 Task: Learn more about your privacy.
Action: Mouse moved to (914, 121)
Screenshot: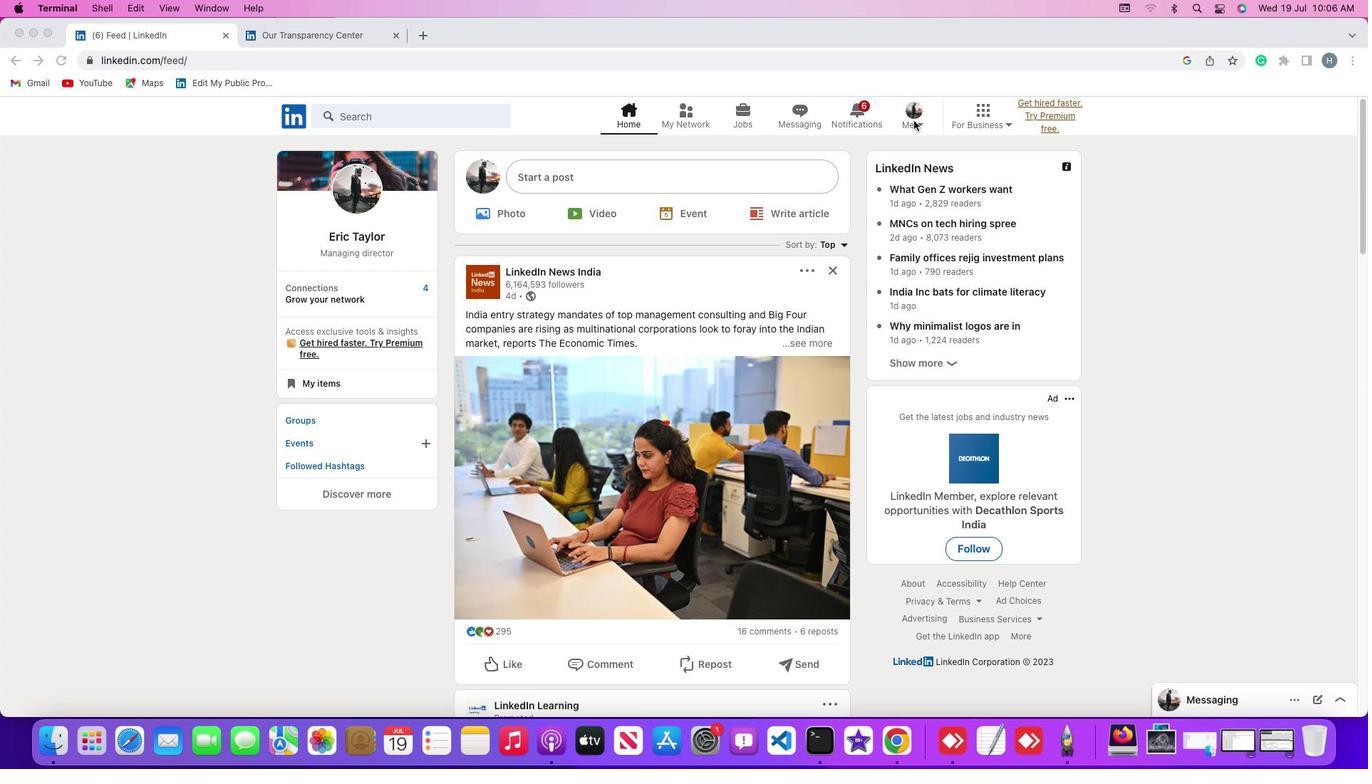 
Action: Mouse pressed left at (914, 121)
Screenshot: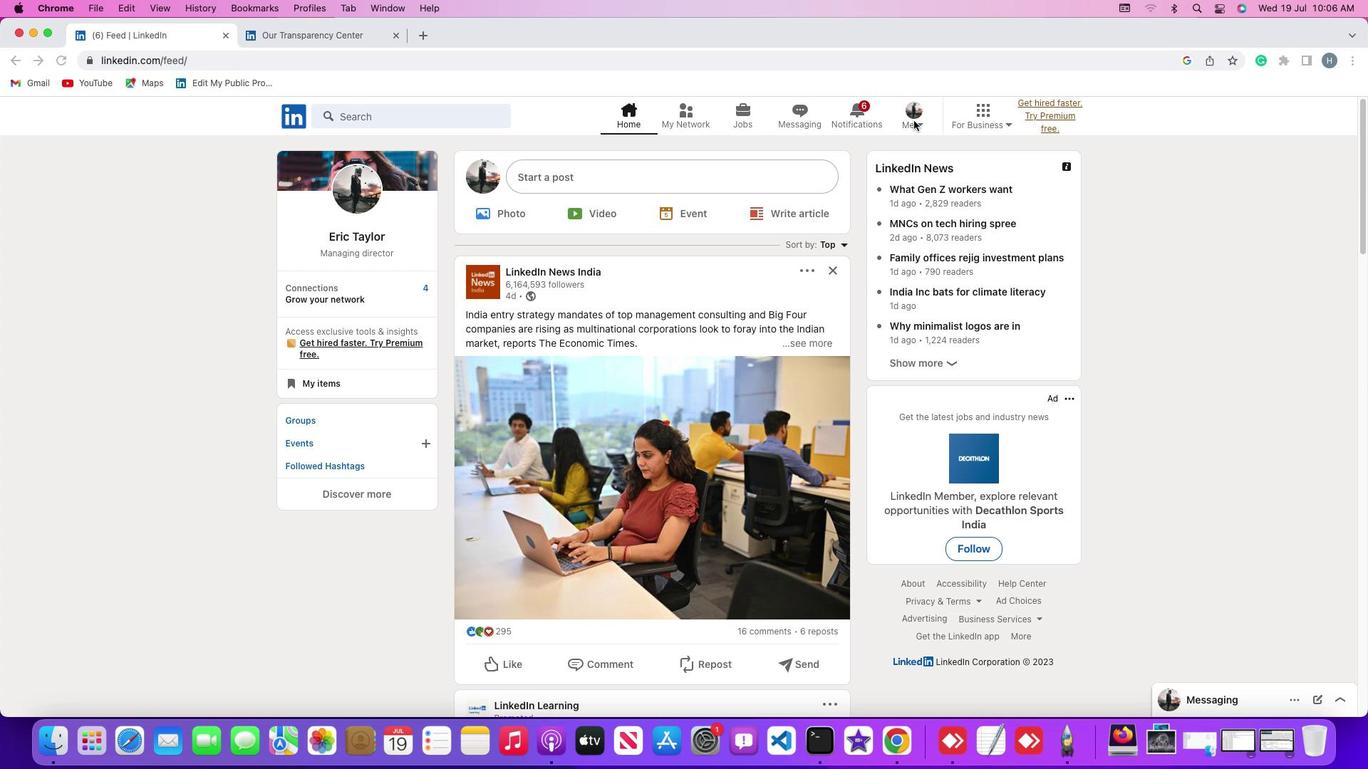 
Action: Mouse moved to (918, 121)
Screenshot: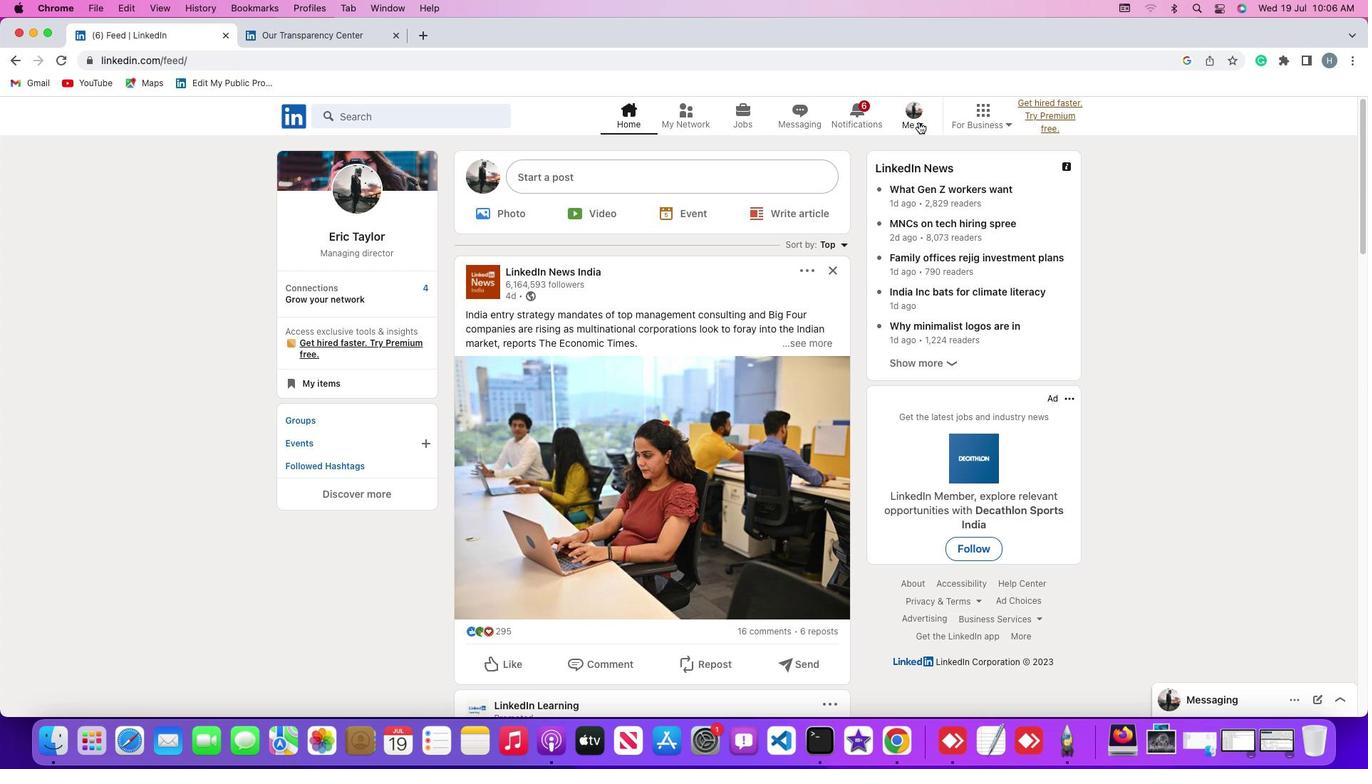 
Action: Mouse pressed left at (918, 121)
Screenshot: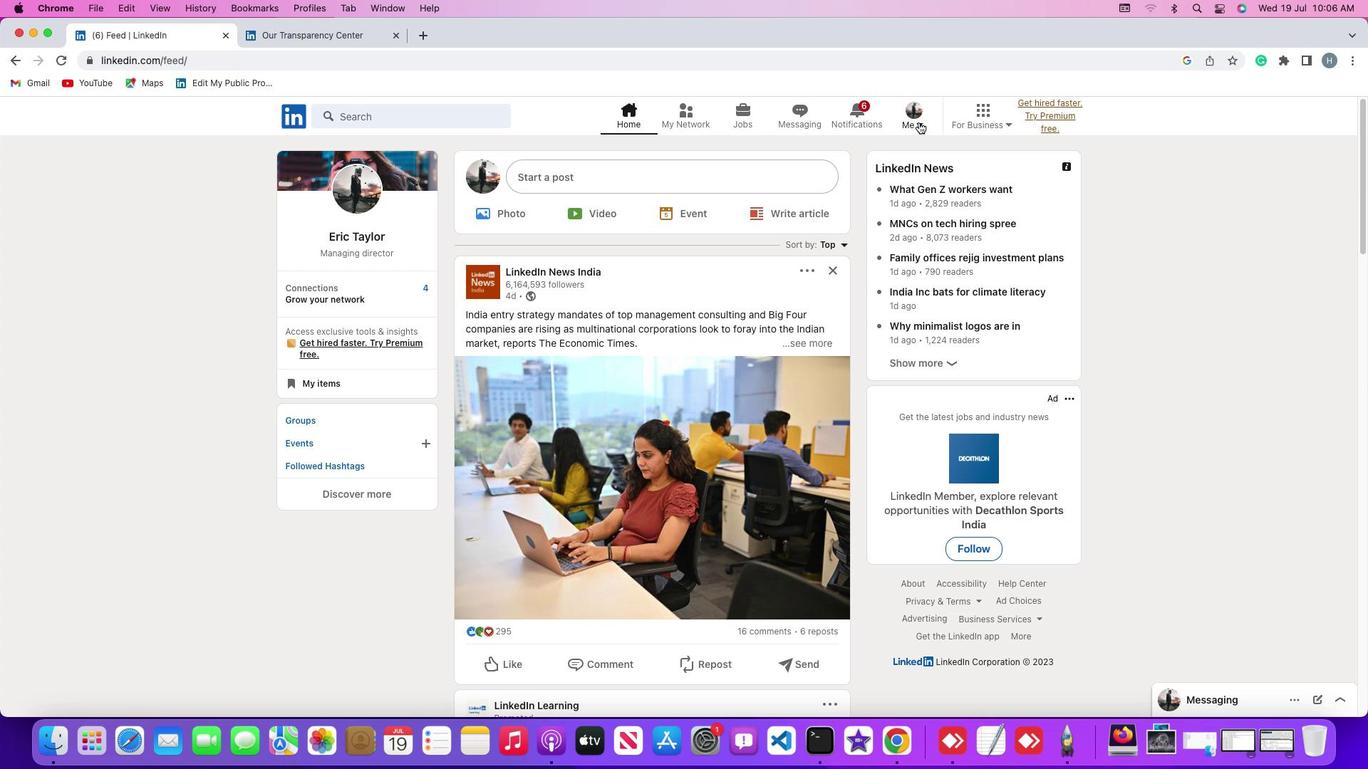 
Action: Mouse moved to (891, 197)
Screenshot: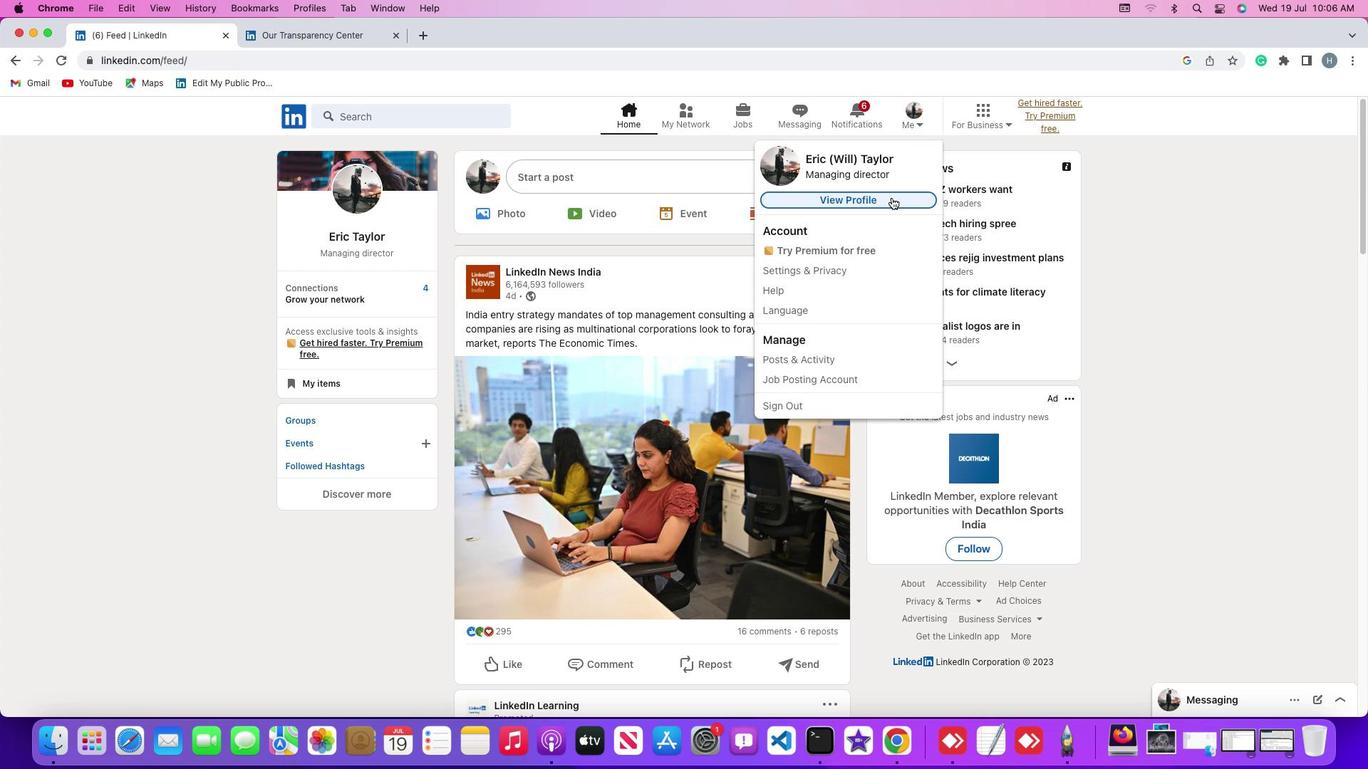 
Action: Mouse pressed left at (891, 197)
Screenshot: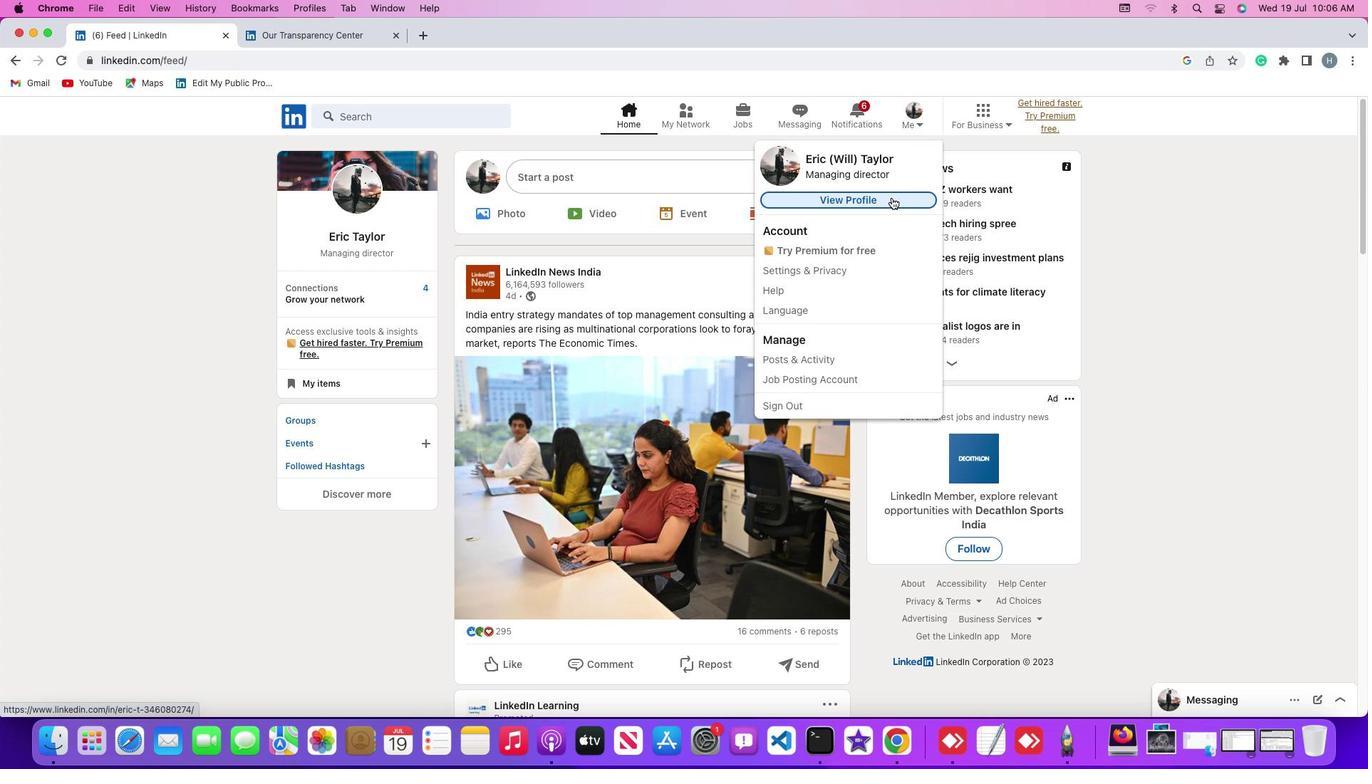 
Action: Mouse moved to (333, 429)
Screenshot: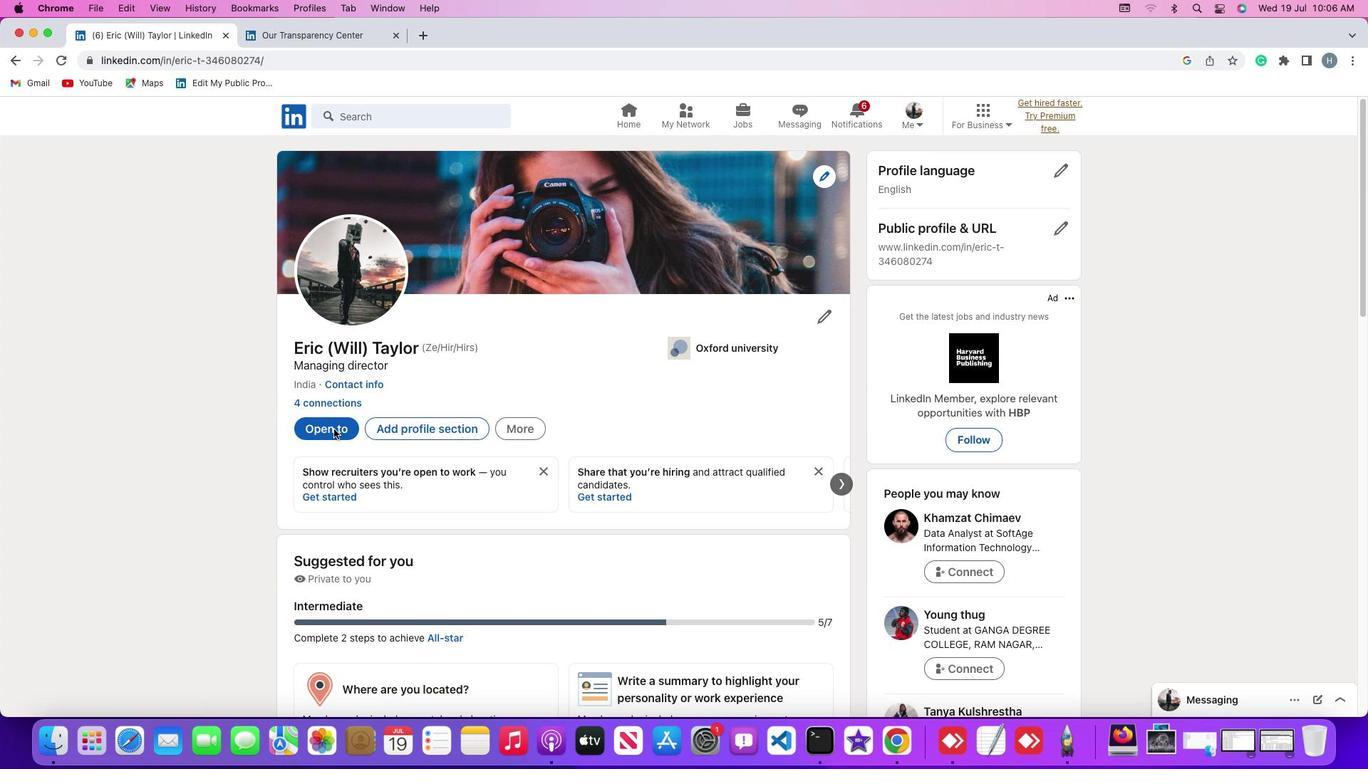 
Action: Mouse pressed left at (333, 429)
Screenshot: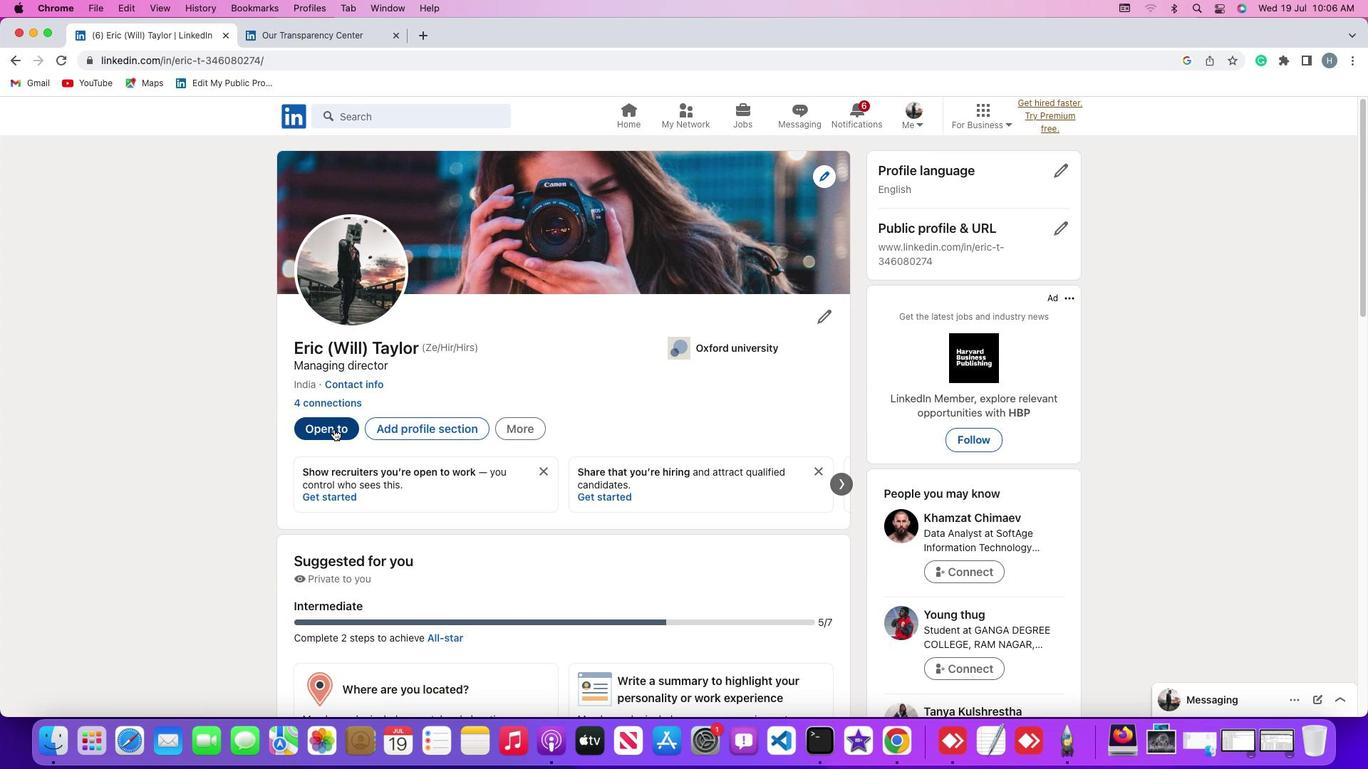 
Action: Mouse moved to (339, 466)
Screenshot: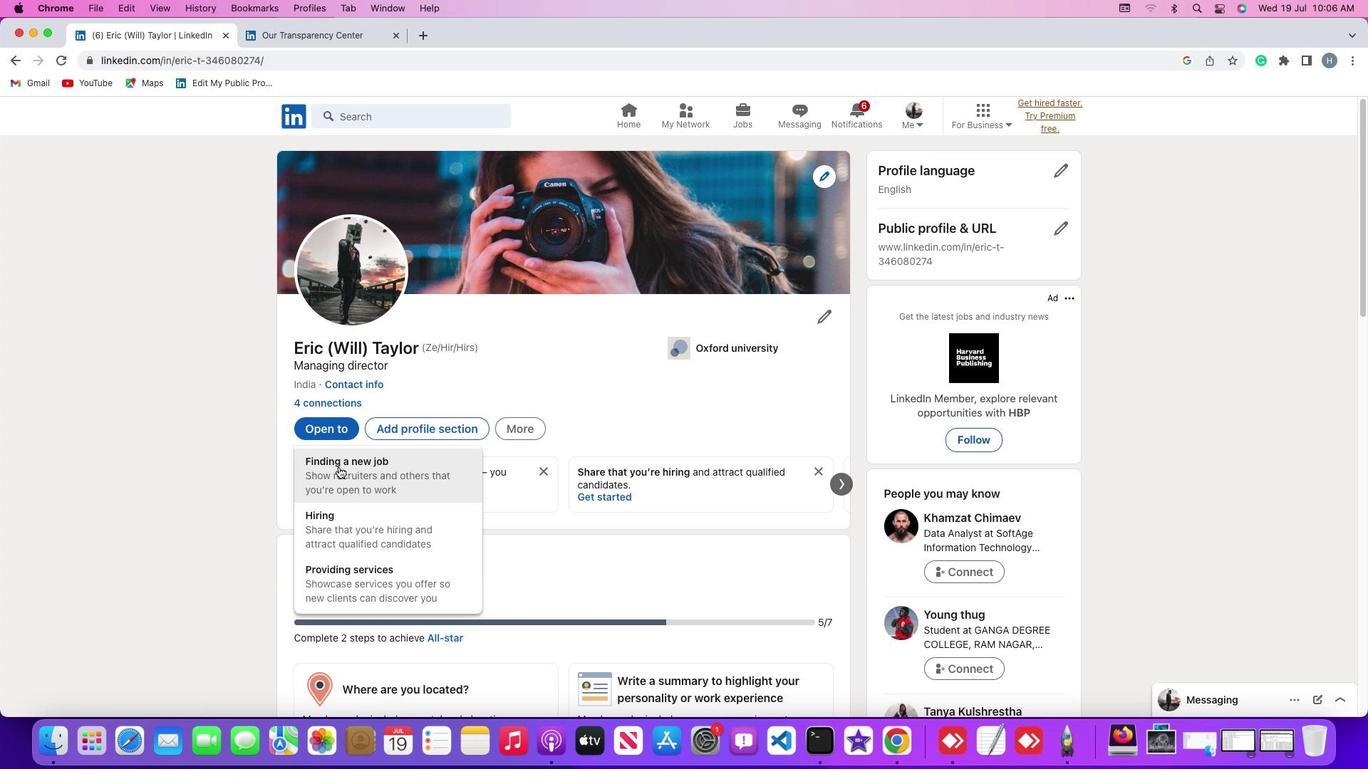 
Action: Mouse pressed left at (339, 466)
Screenshot: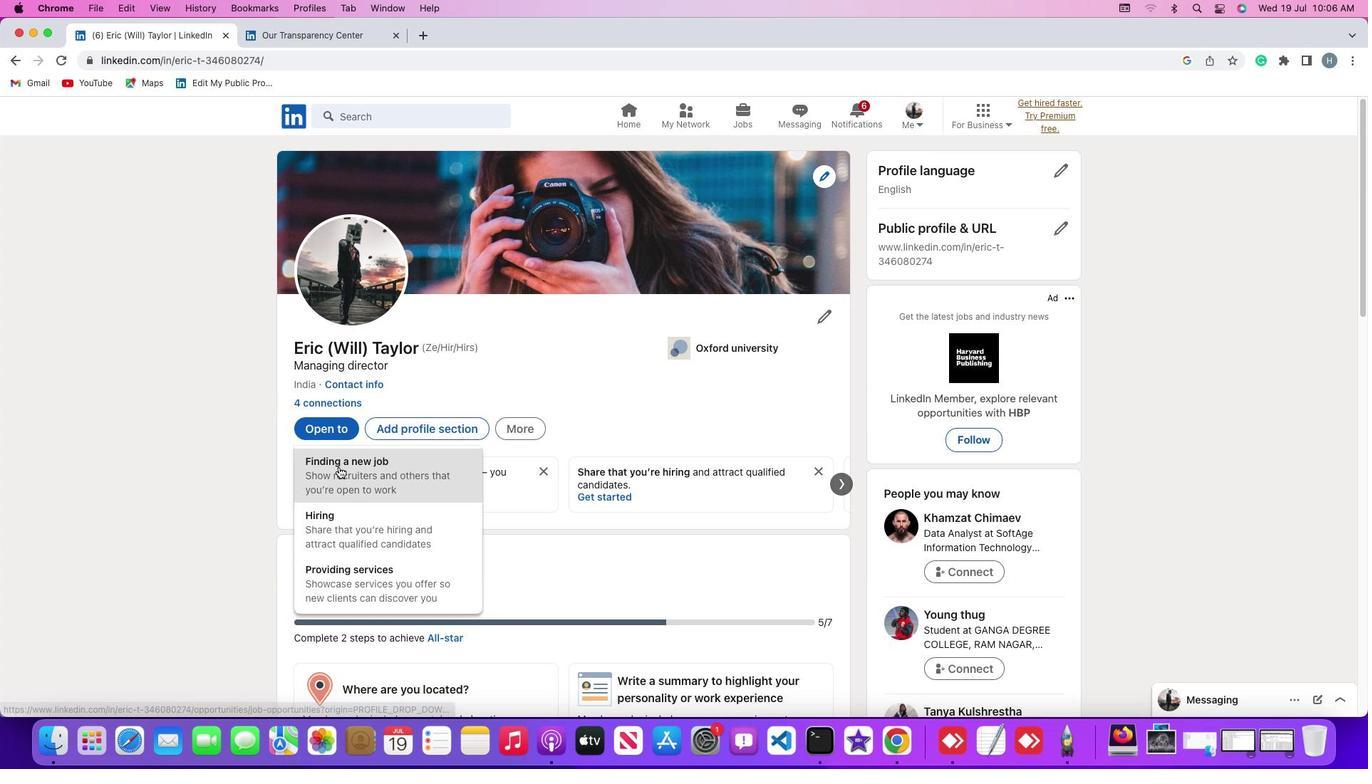 
Action: Mouse moved to (637, 454)
Screenshot: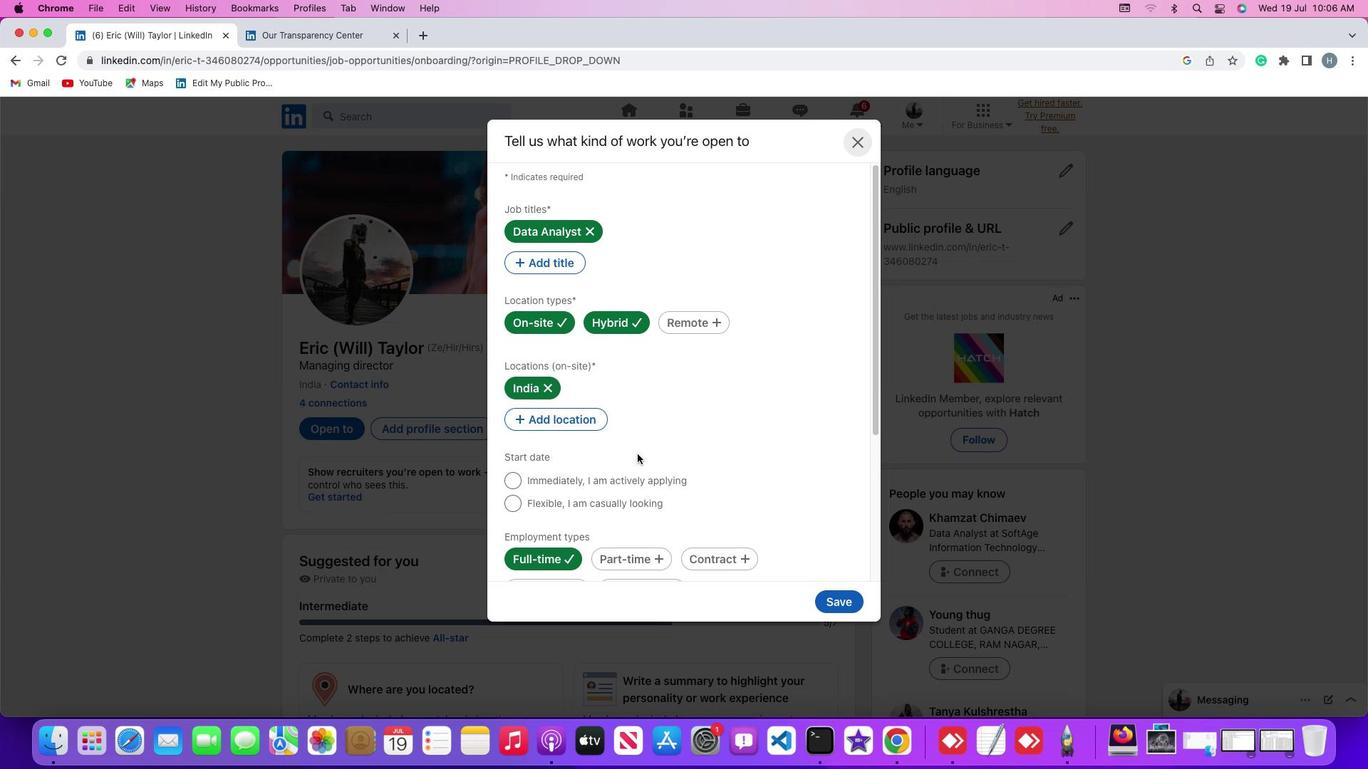 
Action: Mouse scrolled (637, 454) with delta (0, 0)
Screenshot: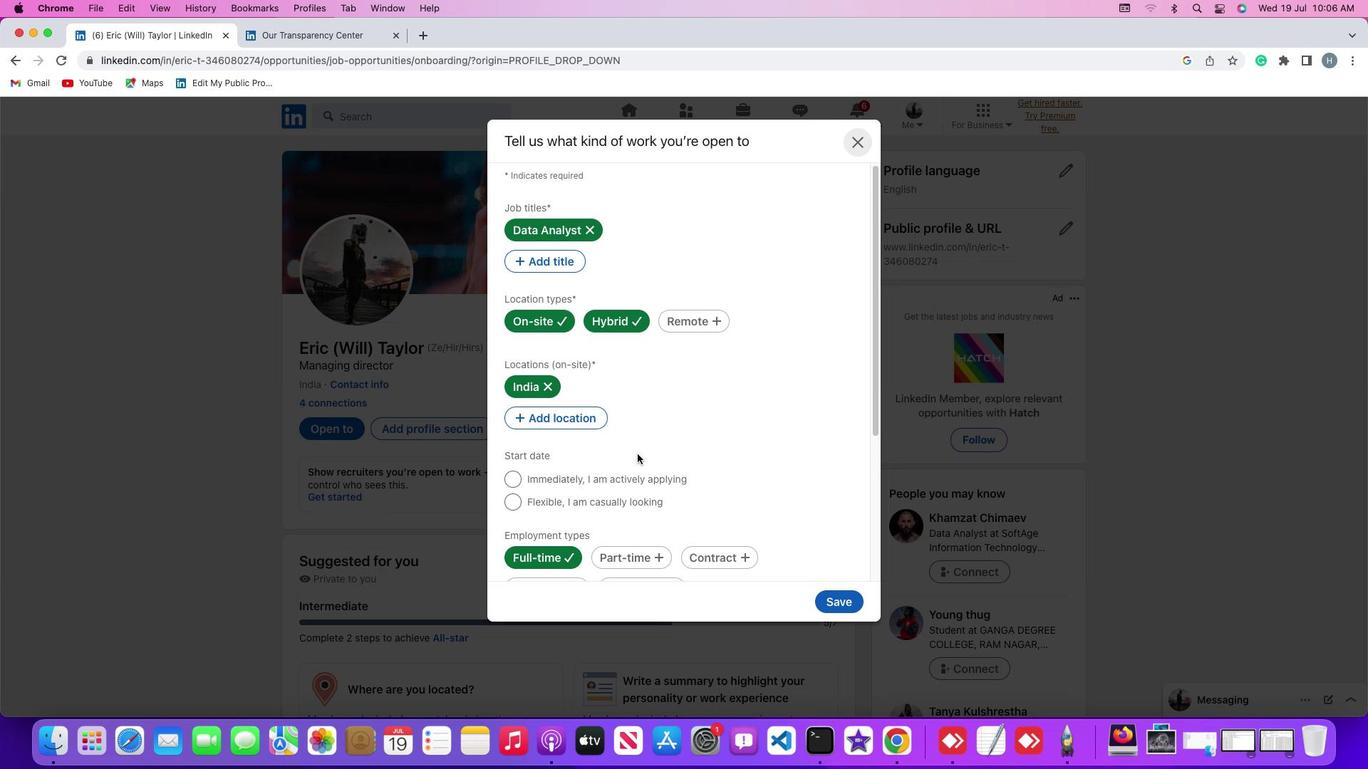 
Action: Mouse scrolled (637, 454) with delta (0, 0)
Screenshot: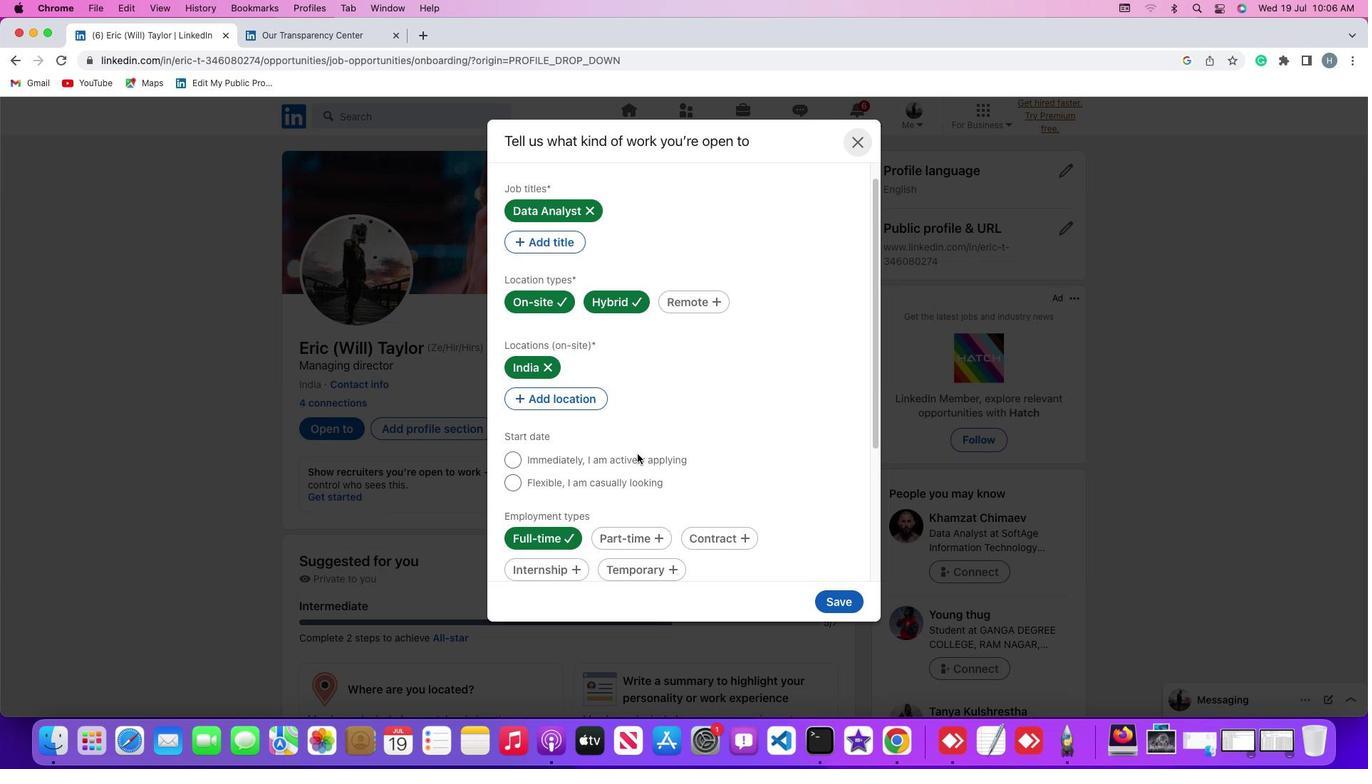 
Action: Mouse scrolled (637, 454) with delta (0, -2)
Screenshot: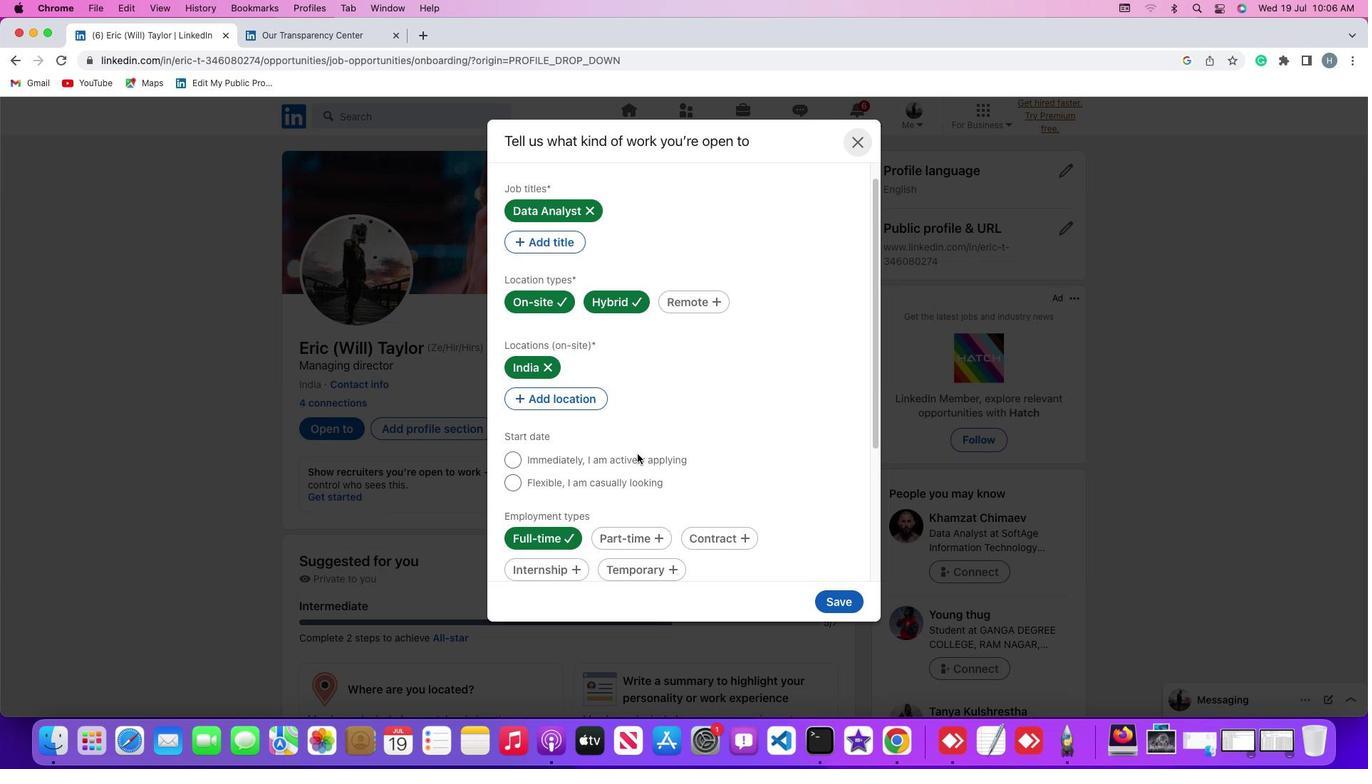 
Action: Mouse scrolled (637, 454) with delta (0, -3)
Screenshot: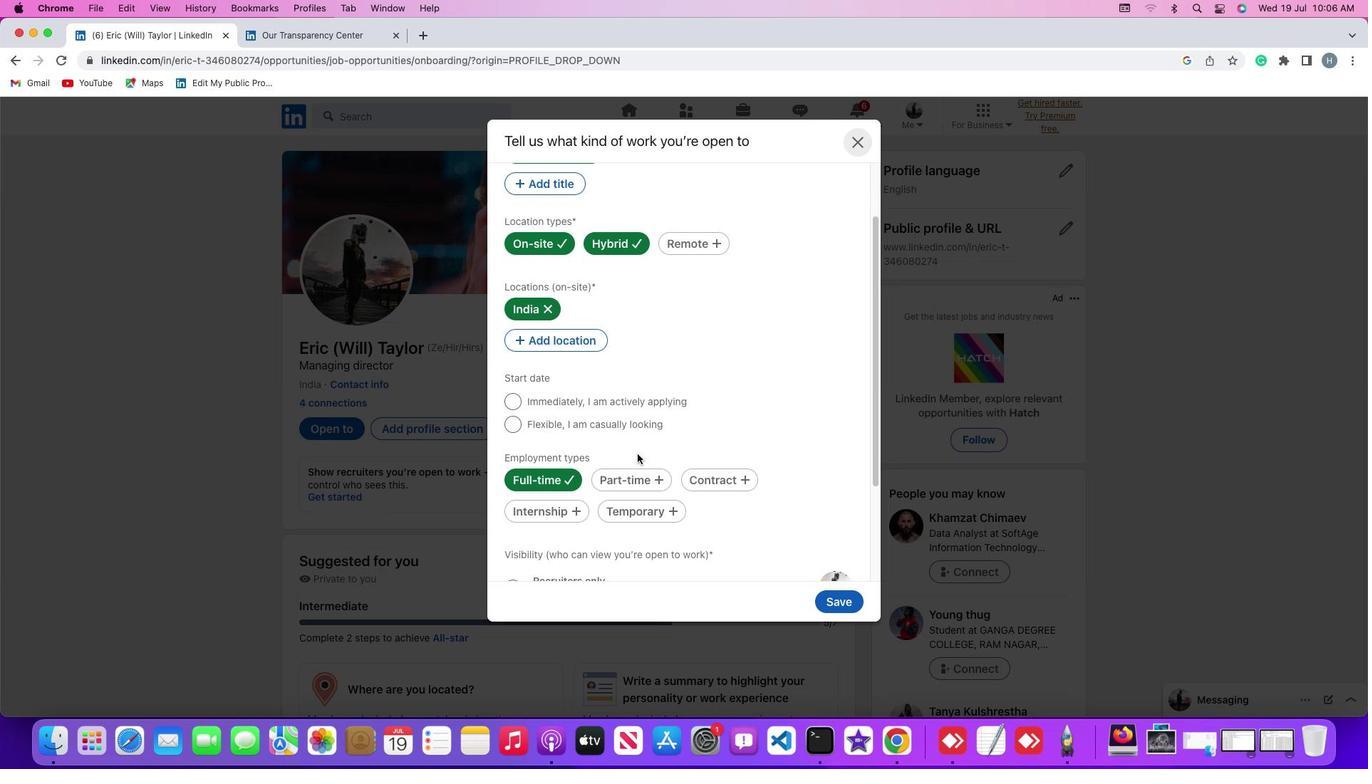 
Action: Mouse scrolled (637, 454) with delta (0, -4)
Screenshot: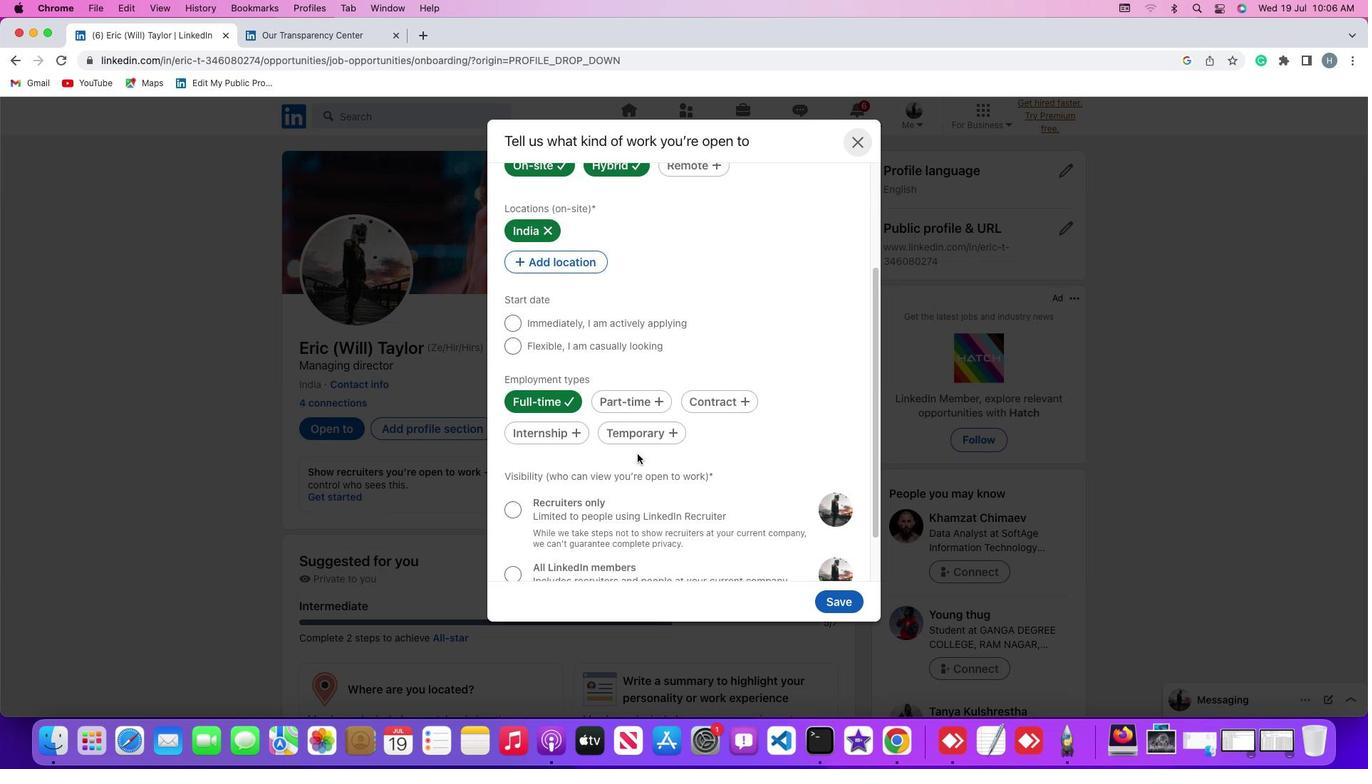 
Action: Mouse scrolled (637, 454) with delta (0, -4)
Screenshot: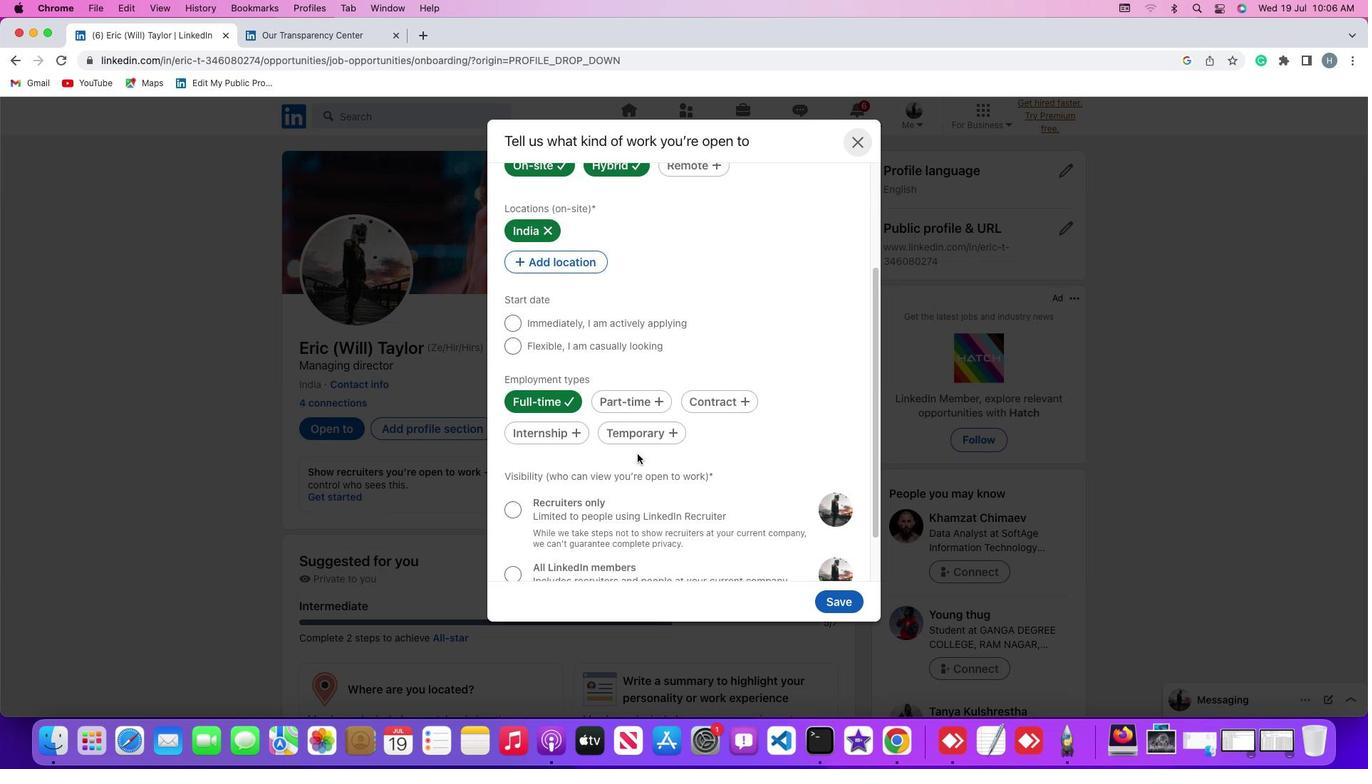 
Action: Mouse scrolled (637, 454) with delta (0, 0)
Screenshot: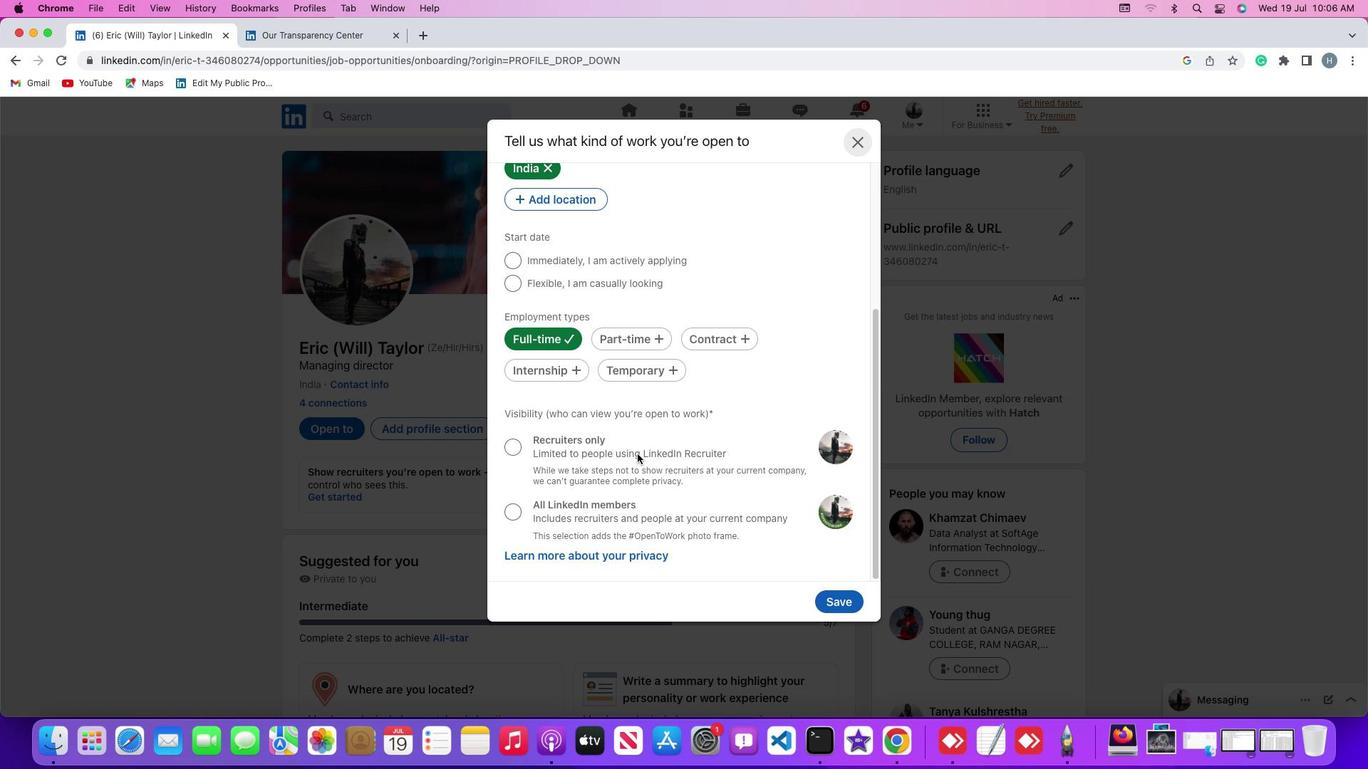 
Action: Mouse scrolled (637, 454) with delta (0, 0)
Screenshot: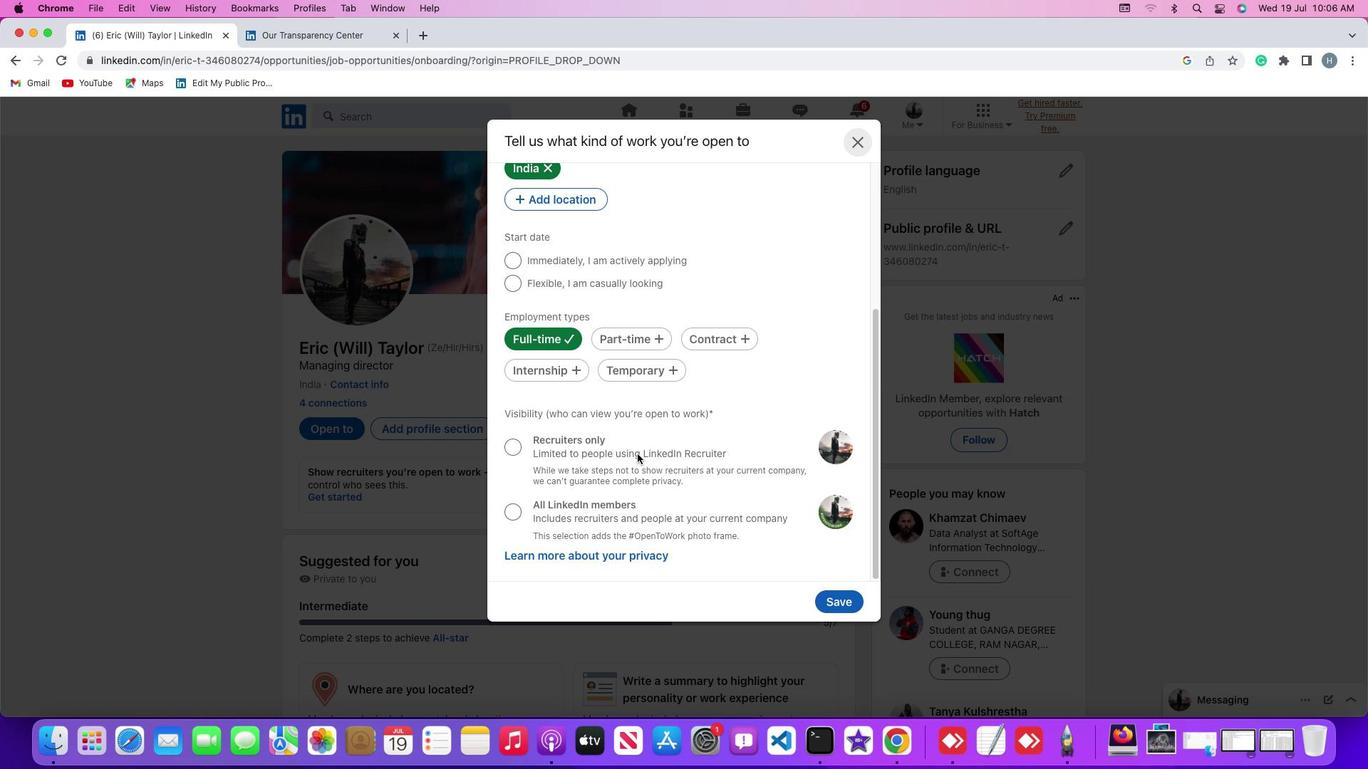 
Action: Mouse scrolled (637, 454) with delta (0, -2)
Screenshot: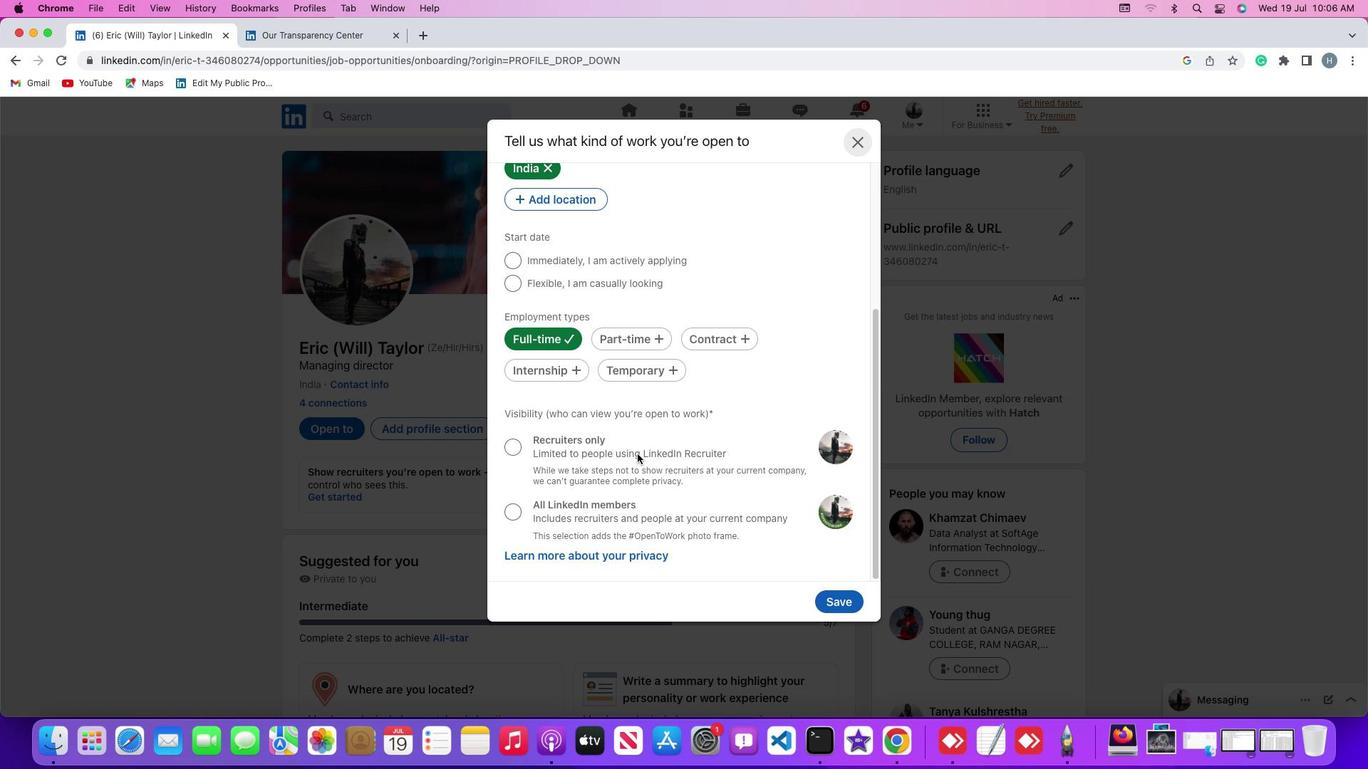 
Action: Mouse scrolled (637, 454) with delta (0, -3)
Screenshot: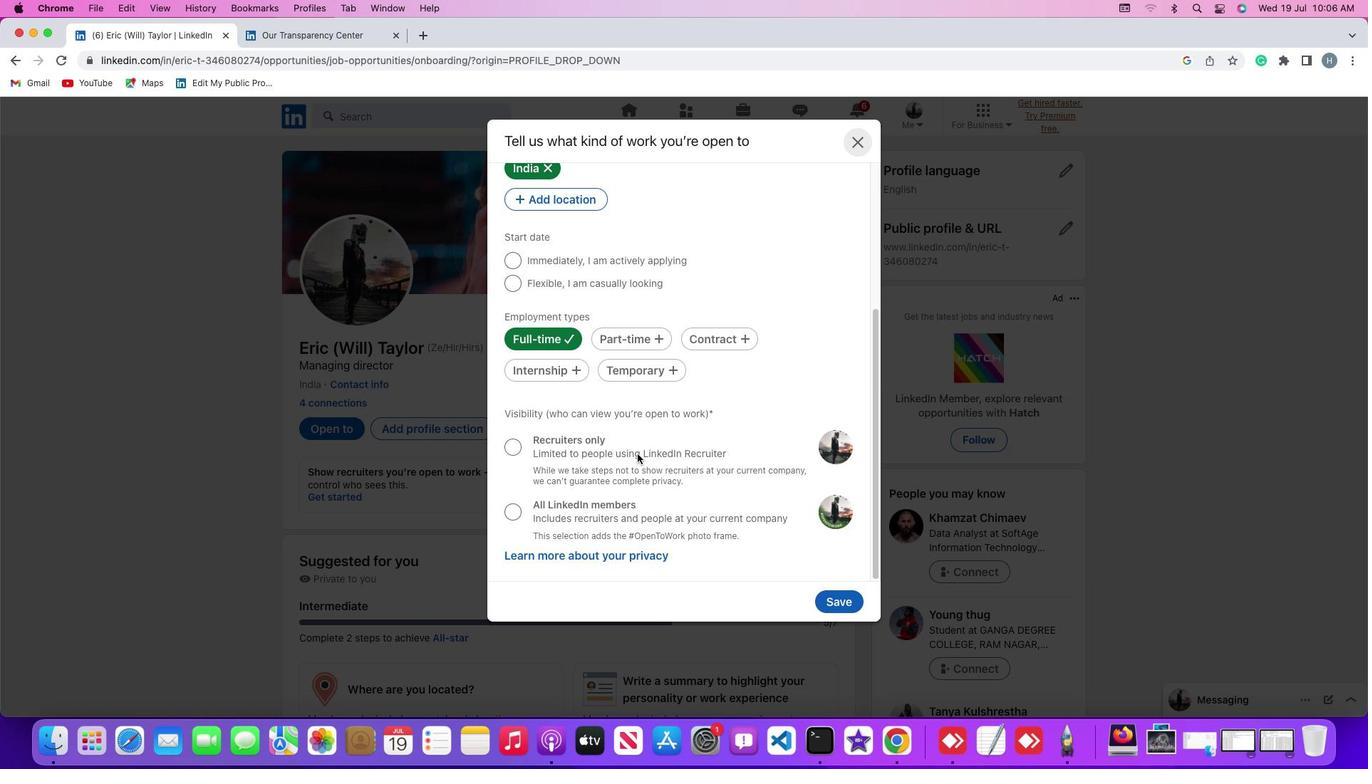 
Action: Mouse scrolled (637, 454) with delta (0, -4)
Screenshot: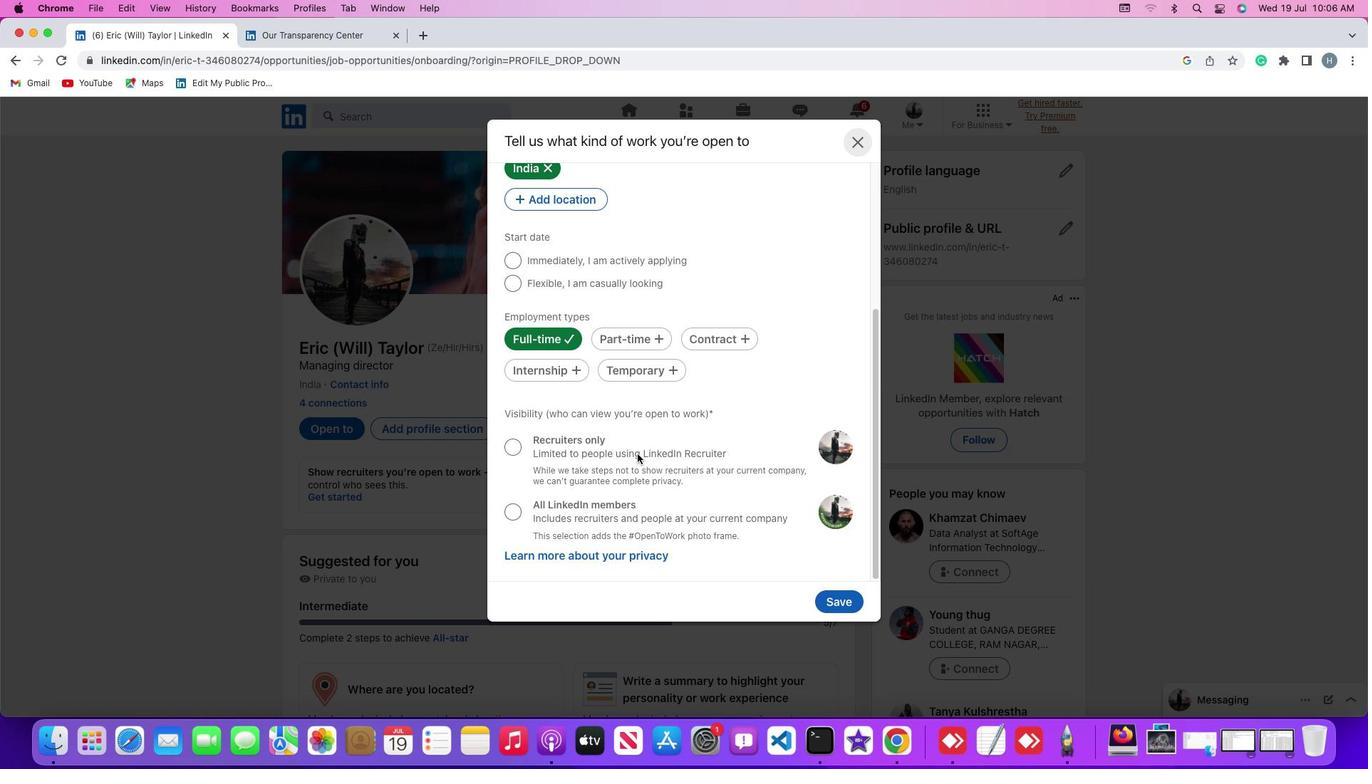 
Action: Mouse moved to (588, 555)
Screenshot: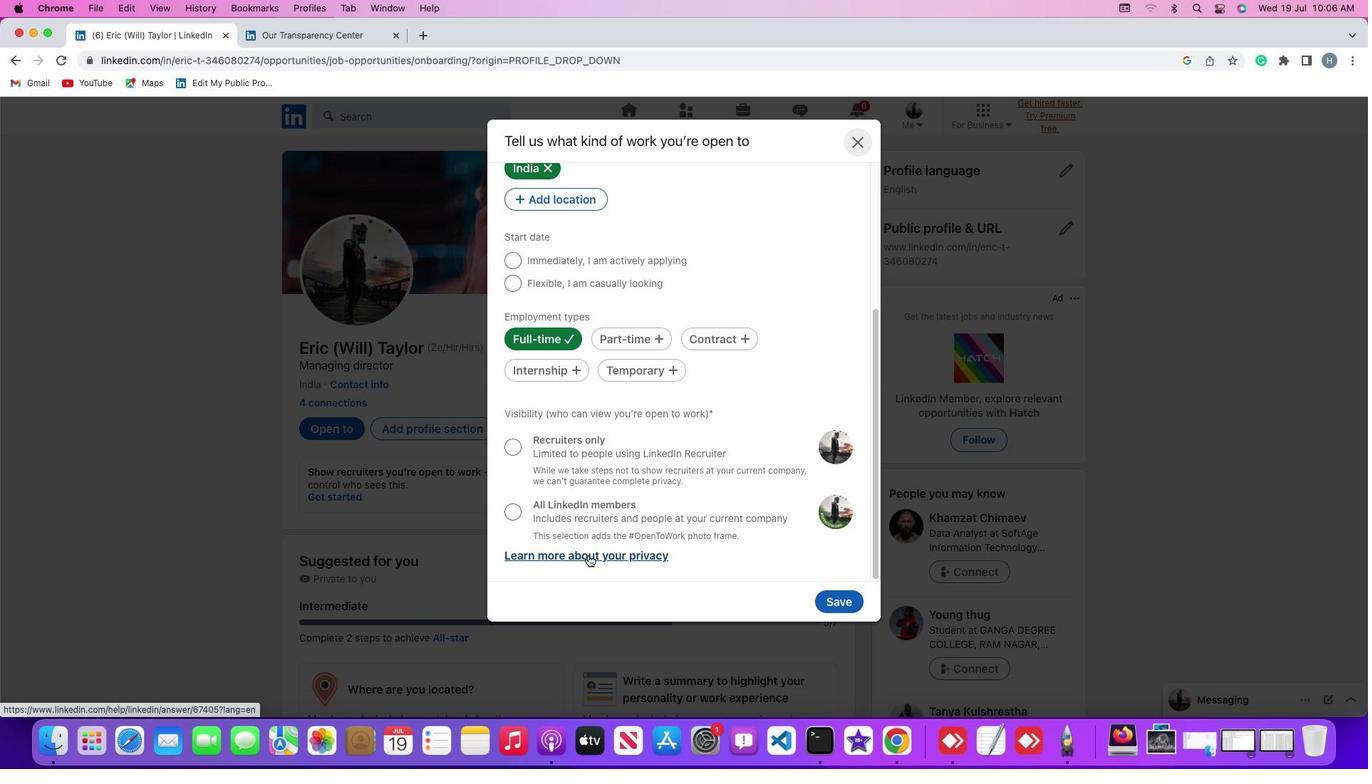 
Action: Mouse pressed left at (588, 555)
Screenshot: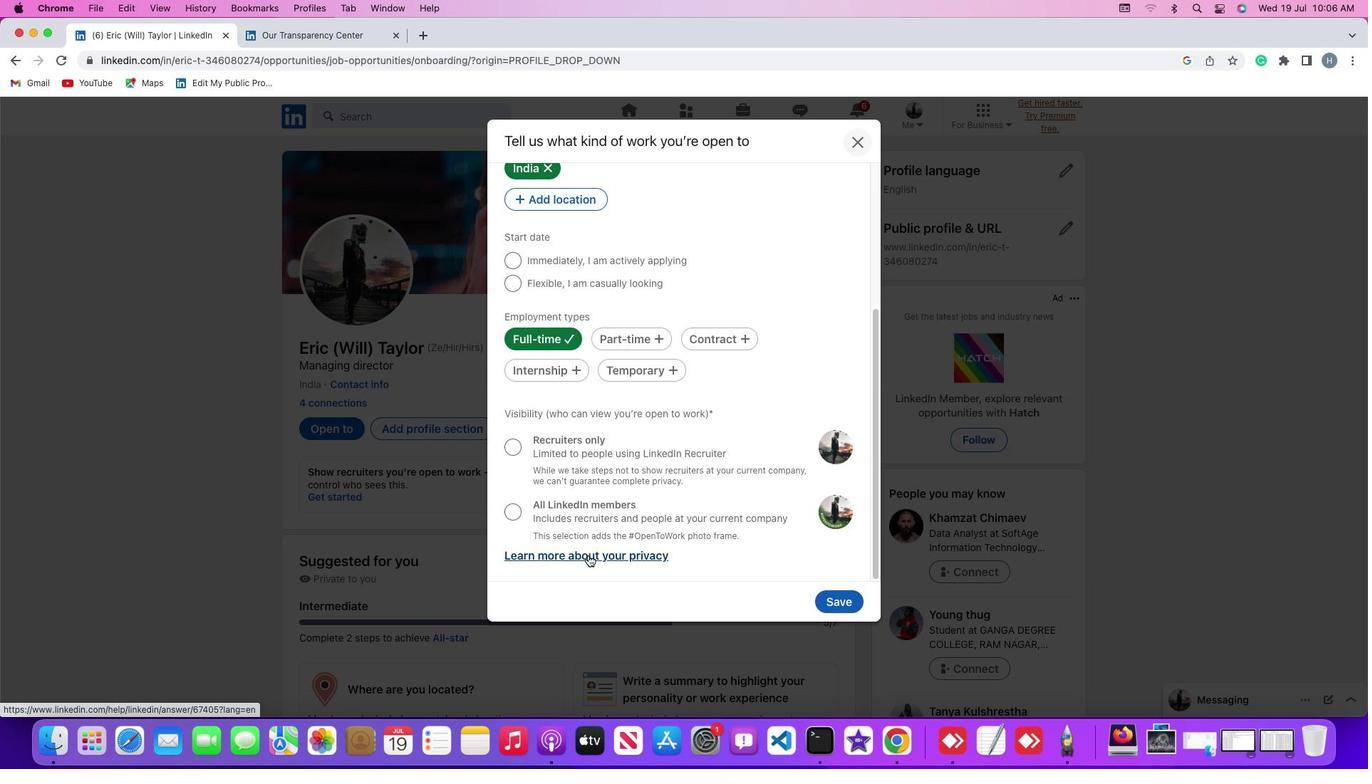 
Action: Mouse moved to (586, 437)
Screenshot: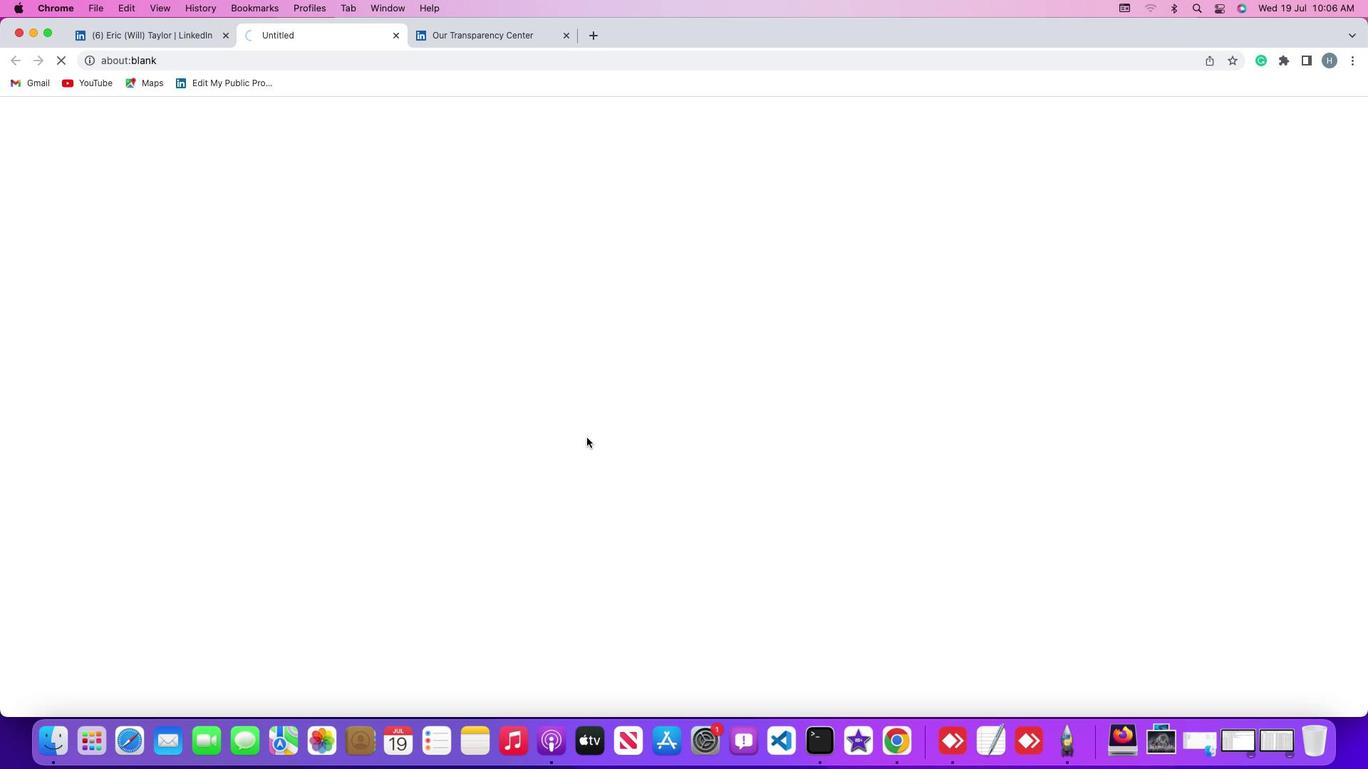 
